 Task: Use the formula "DMAX" in spreadsheet "Project protfolio".
Action: Mouse moved to (146, 94)
Screenshot: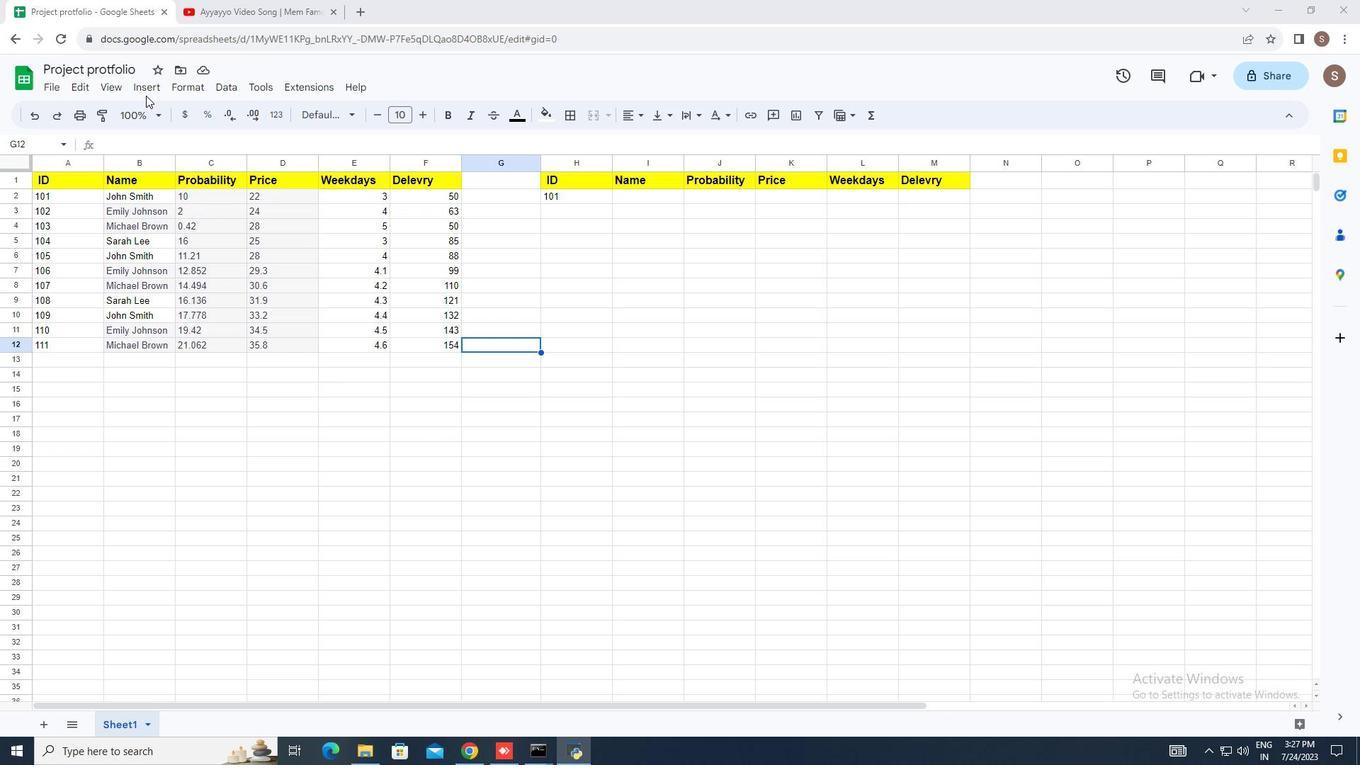 
Action: Mouse pressed left at (146, 94)
Screenshot: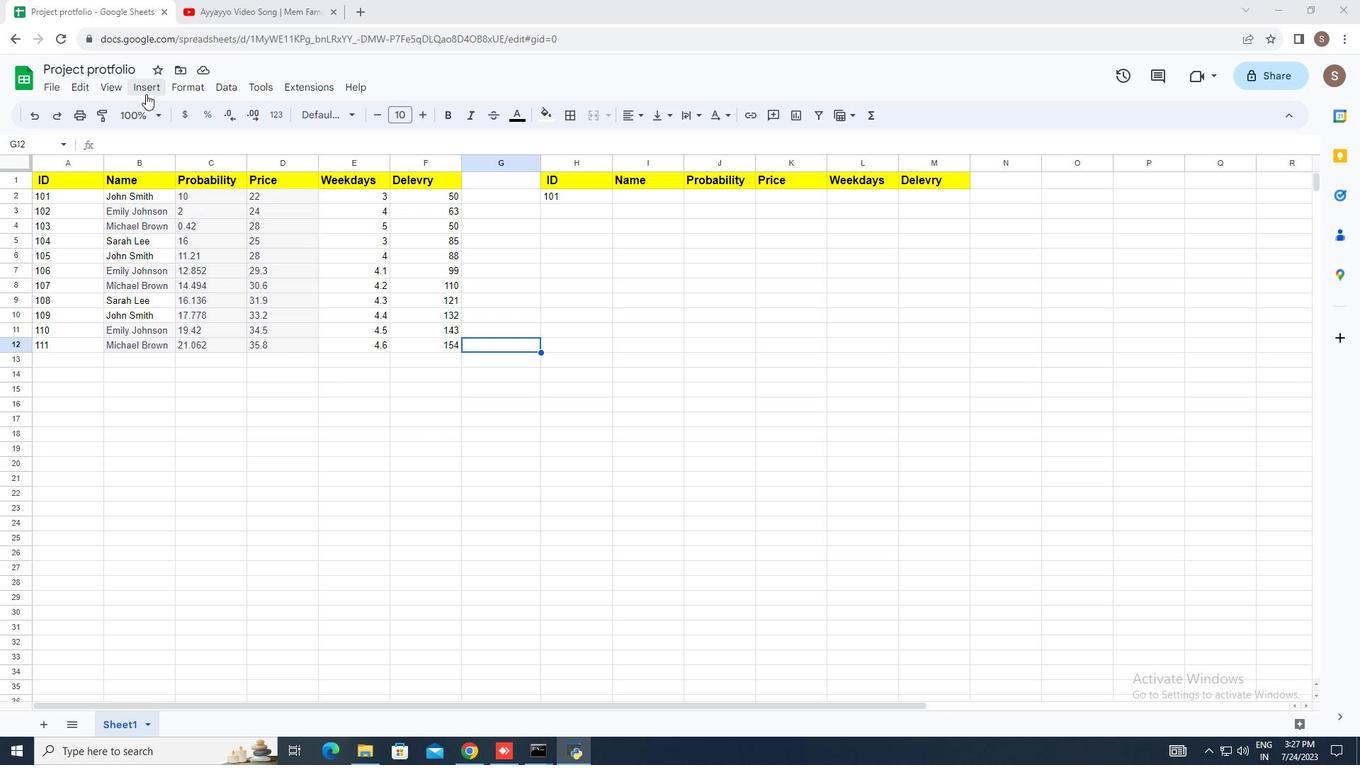 
Action: Mouse moved to (220, 331)
Screenshot: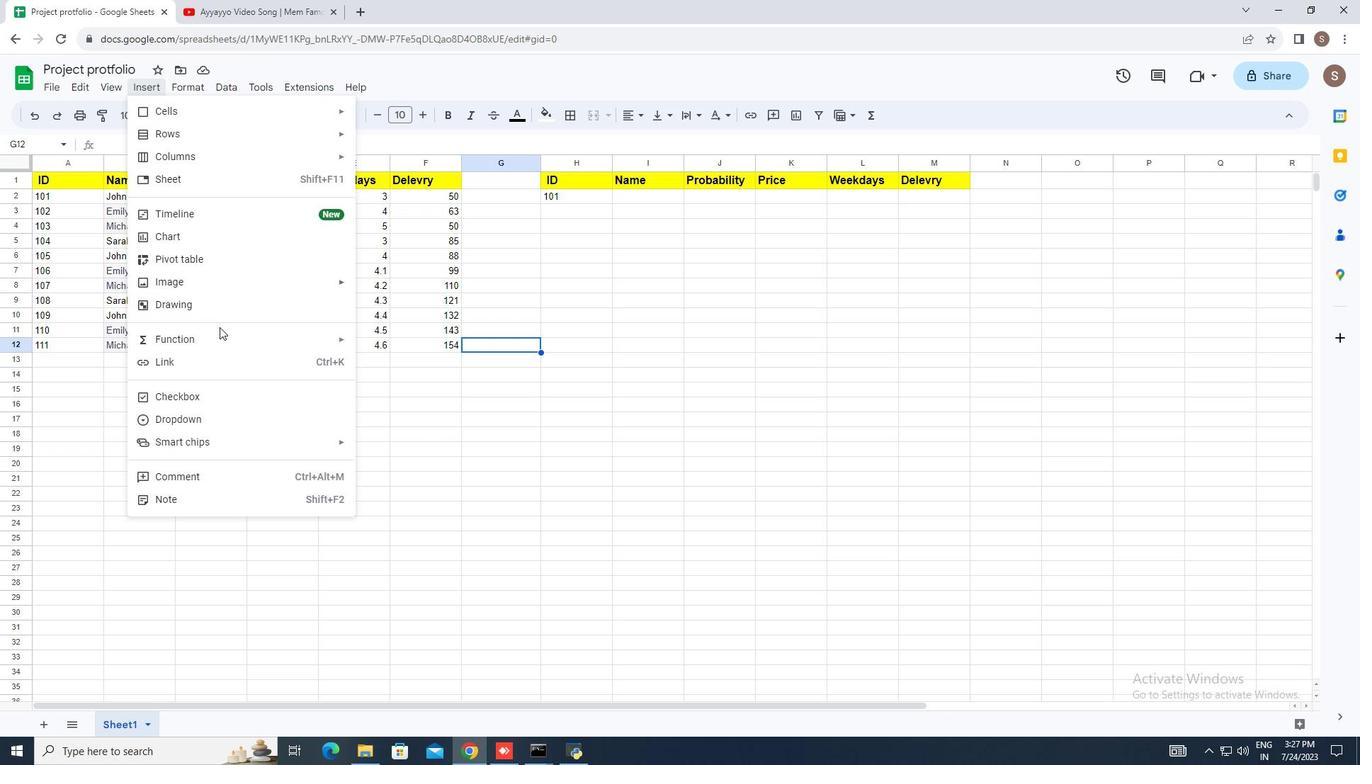 
Action: Mouse pressed left at (220, 331)
Screenshot: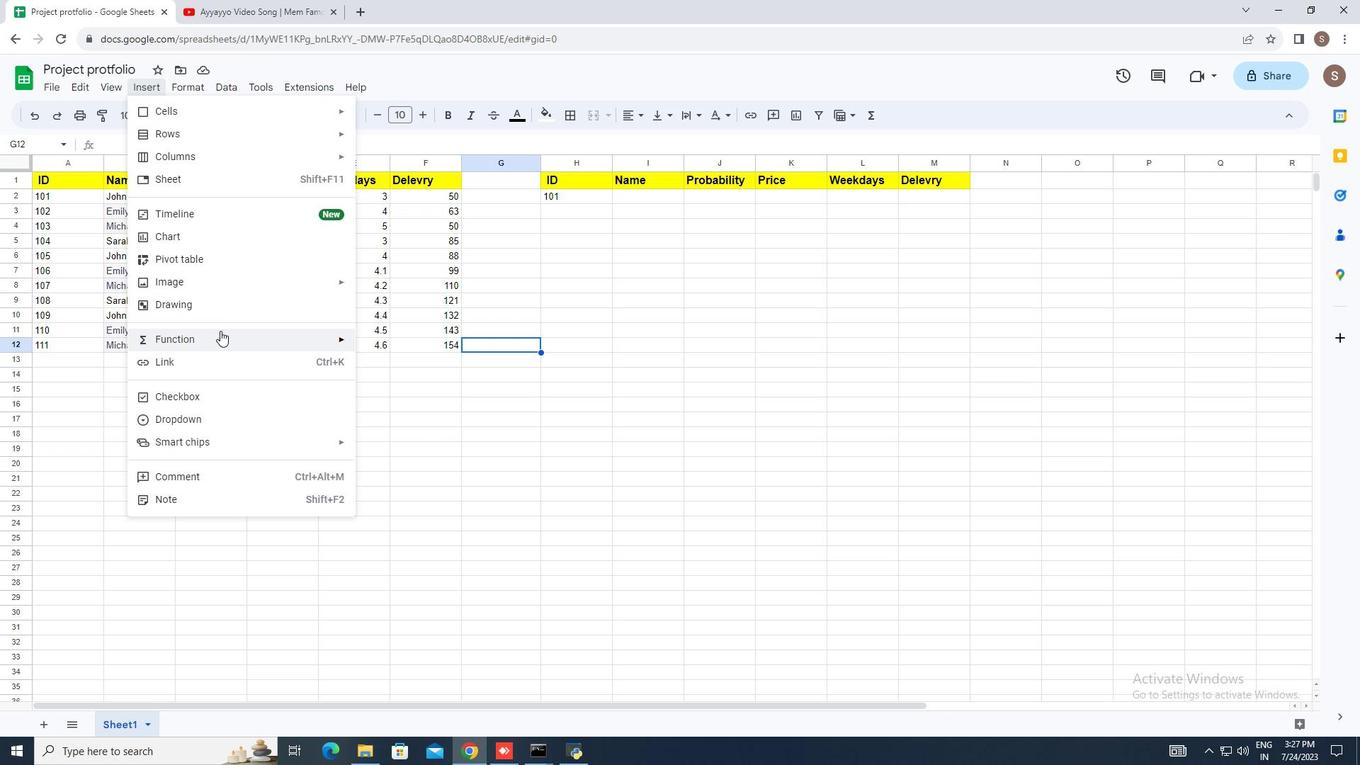 
Action: Mouse moved to (416, 323)
Screenshot: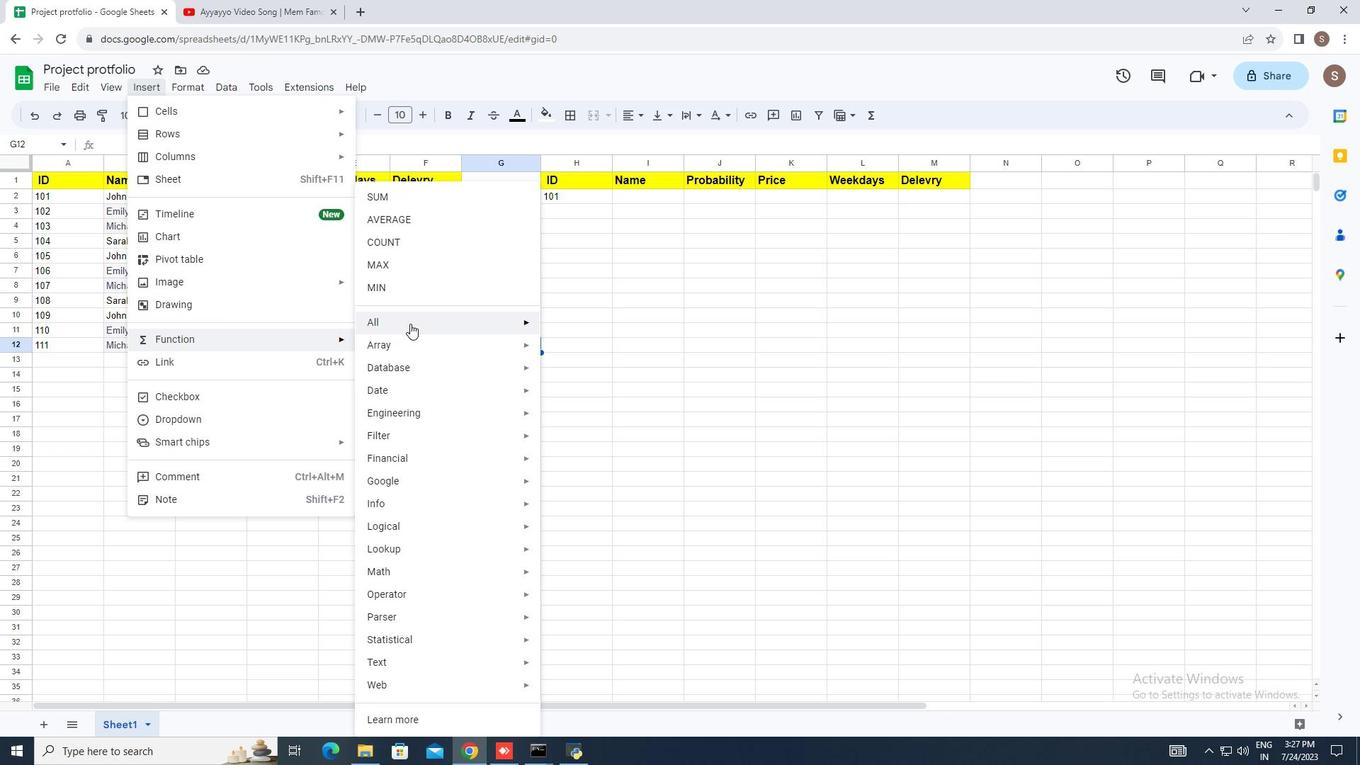 
Action: Mouse pressed left at (416, 323)
Screenshot: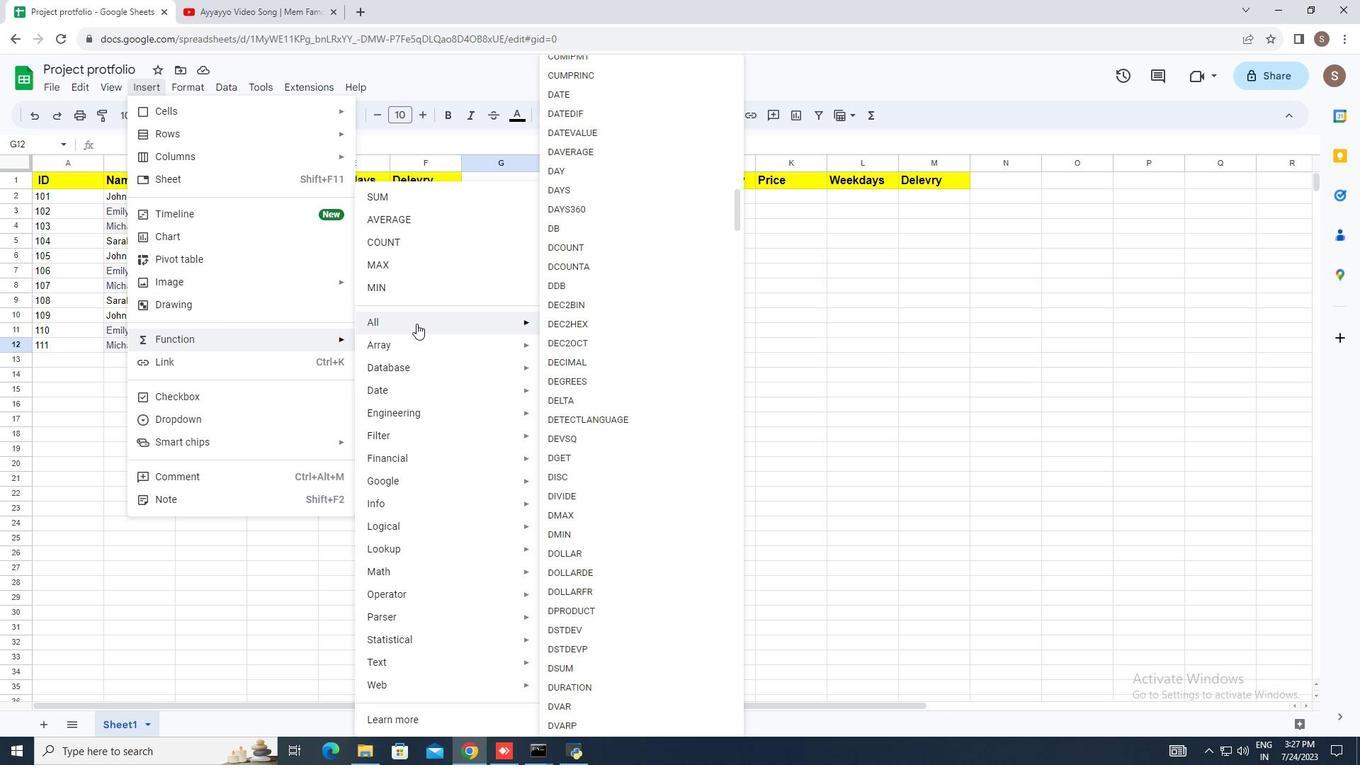 
Action: Mouse moved to (620, 516)
Screenshot: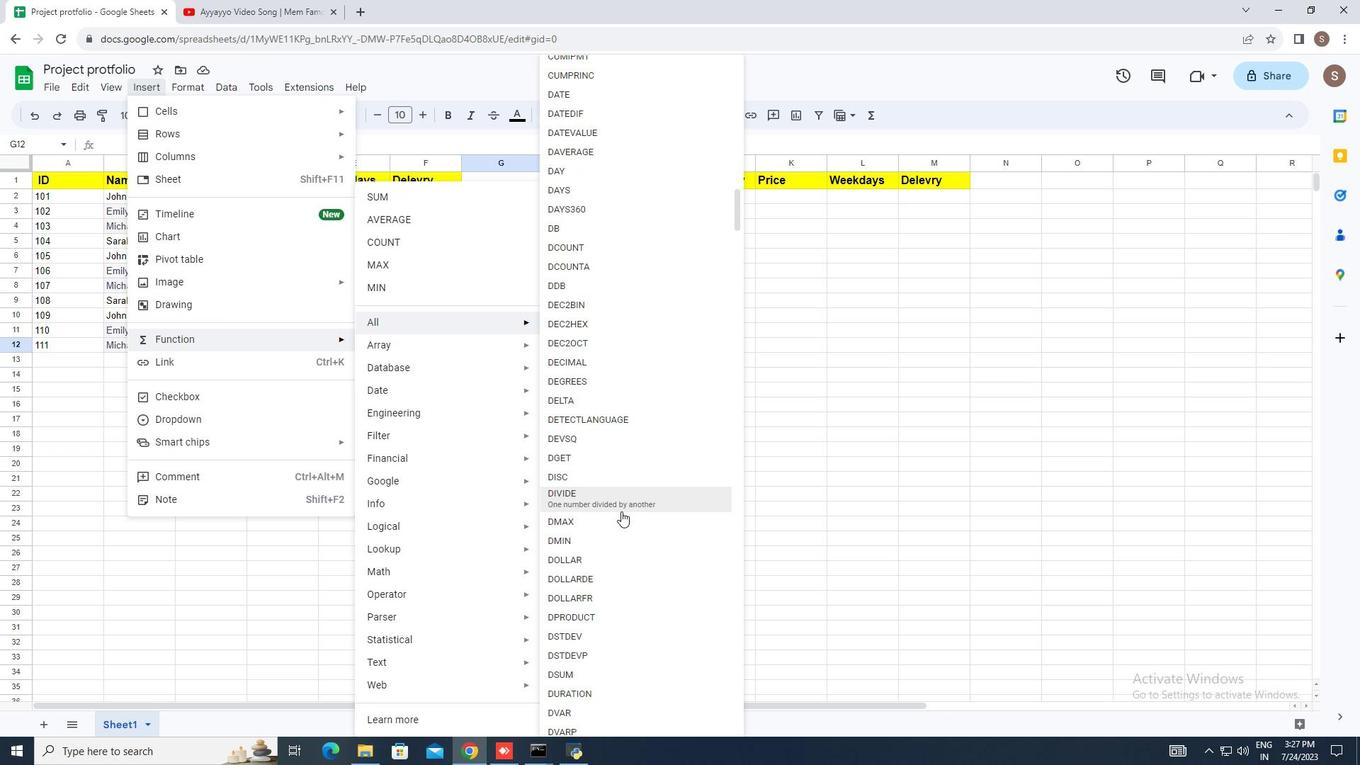 
Action: Mouse pressed left at (620, 516)
Screenshot: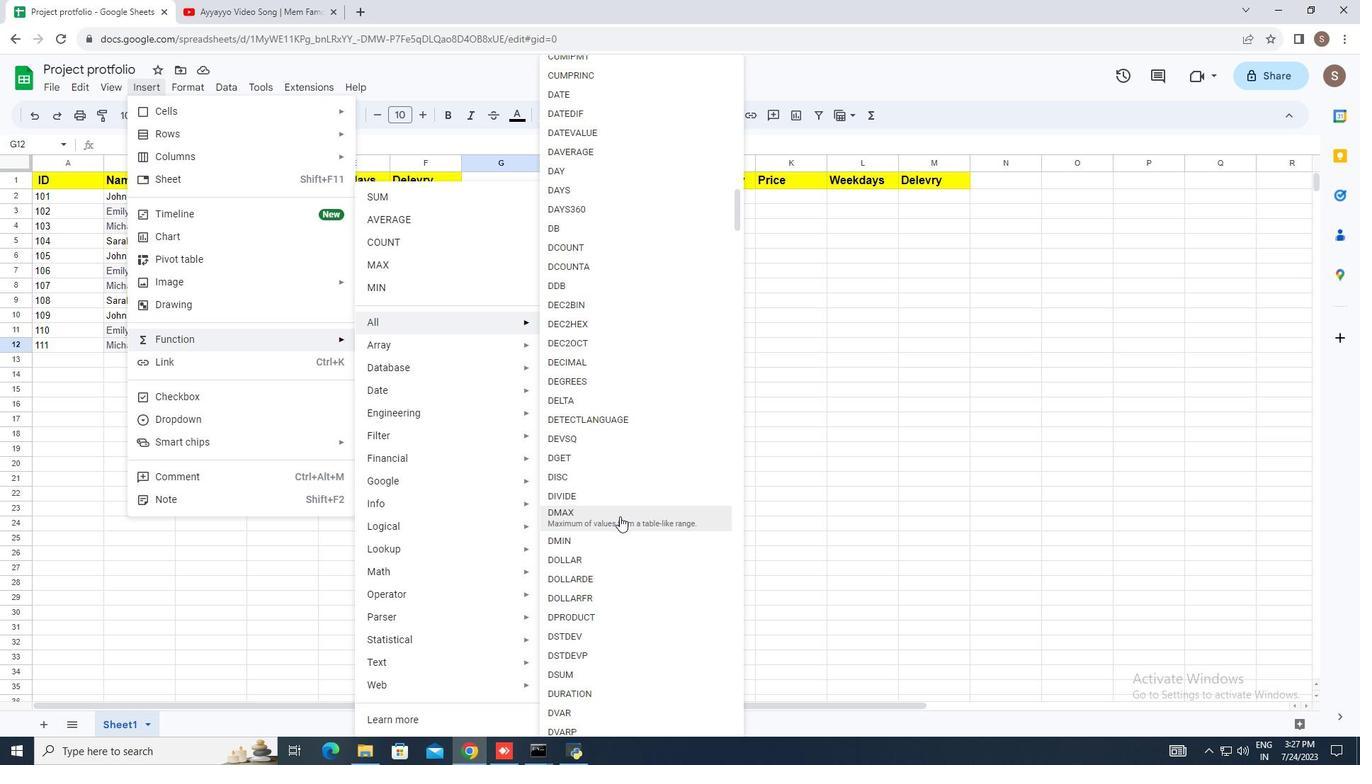 
Action: Mouse moved to (48, 178)
Screenshot: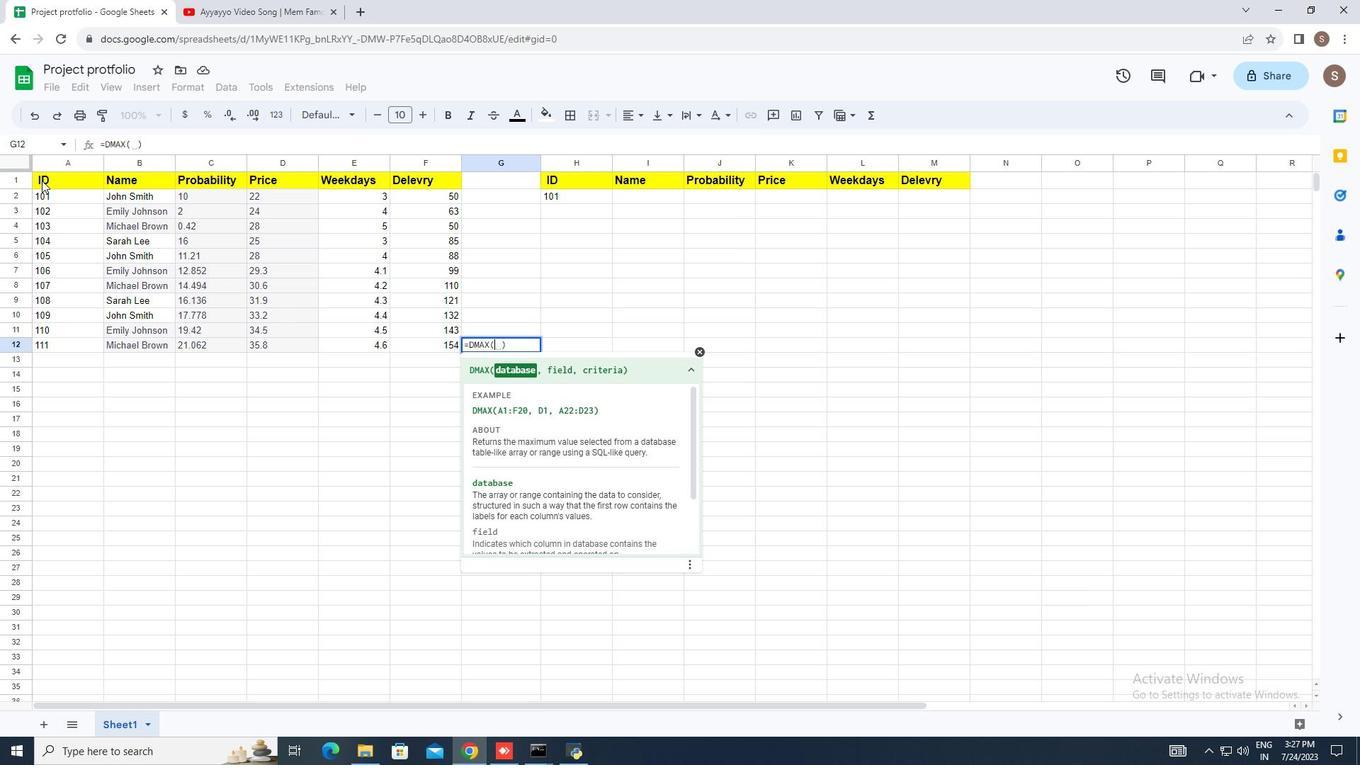 
Action: Mouse pressed left at (48, 178)
Screenshot: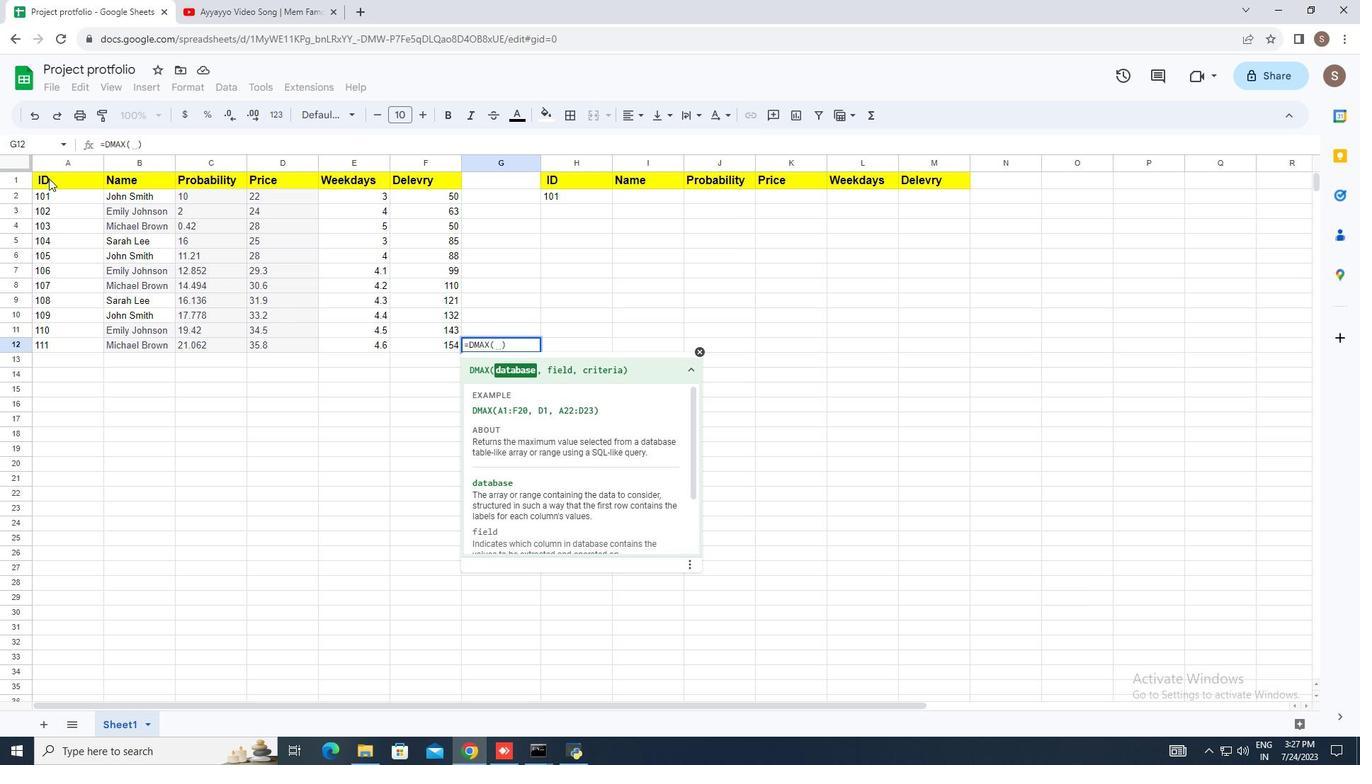 
Action: Mouse moved to (528, 360)
Screenshot: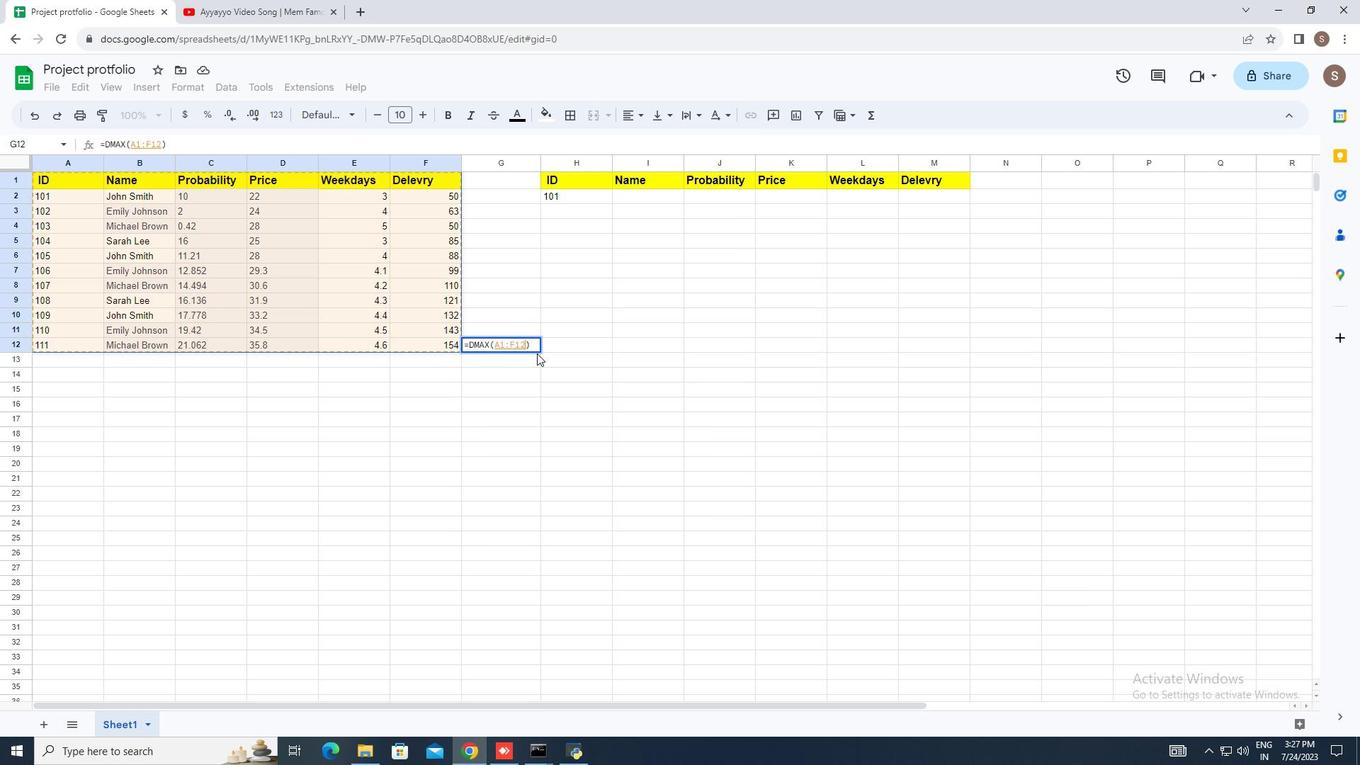 
Action: Key pressed <Key.f4>,<Key.space>
Screenshot: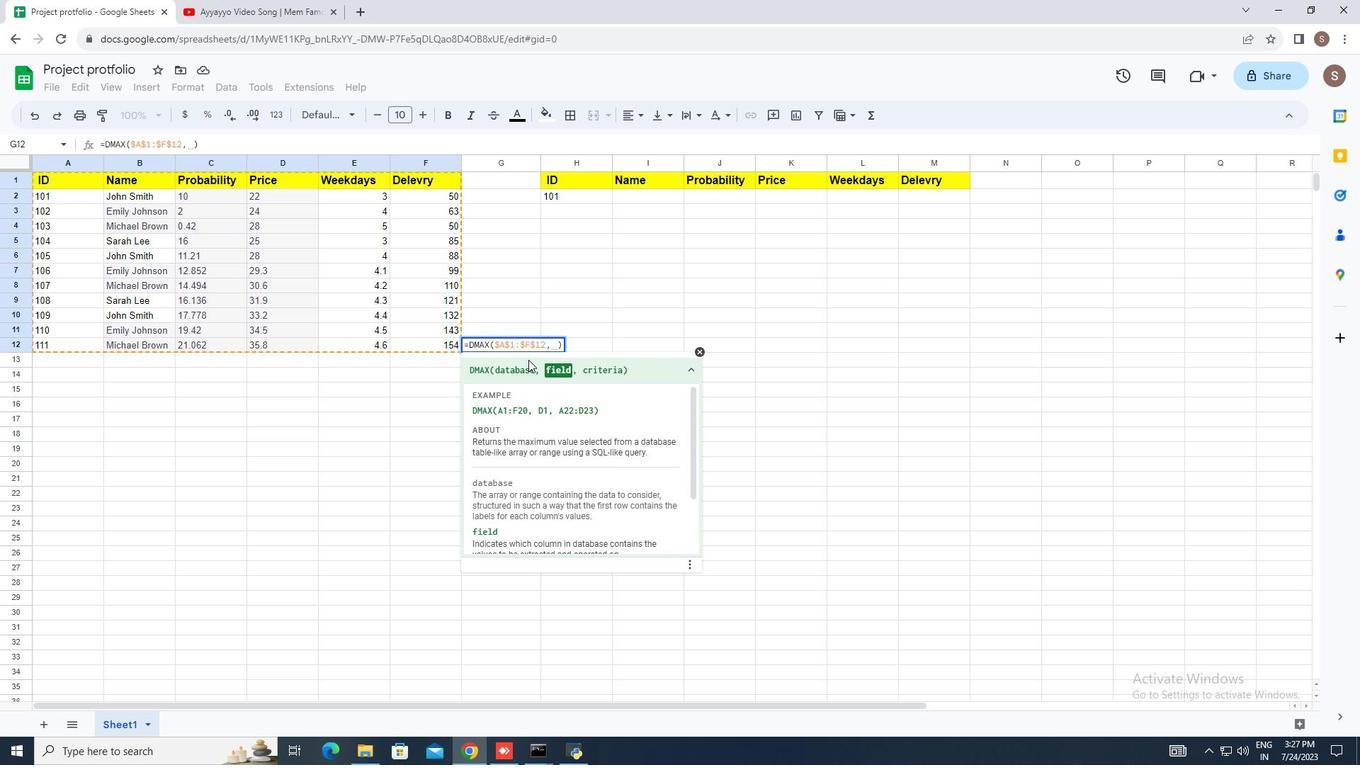 
Action: Mouse moved to (415, 178)
Screenshot: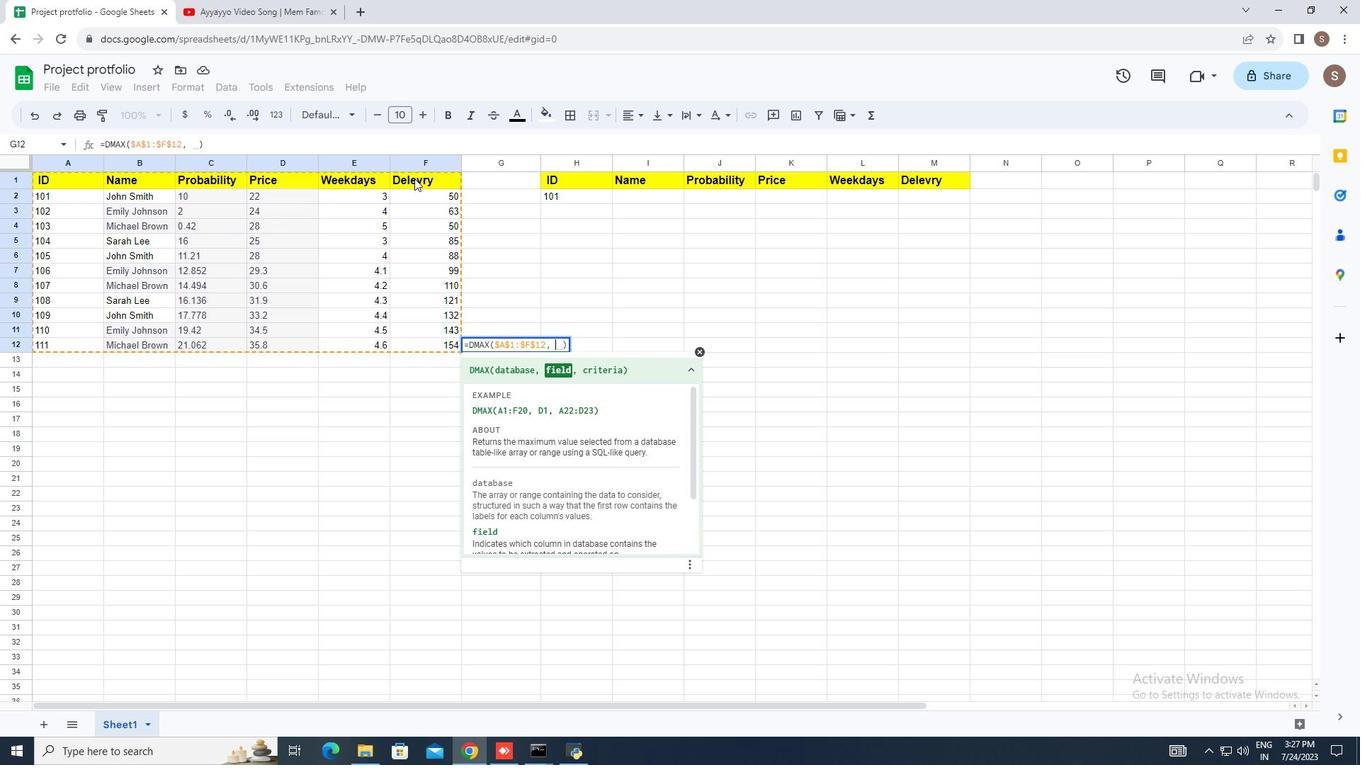 
Action: Mouse pressed left at (415, 178)
Screenshot: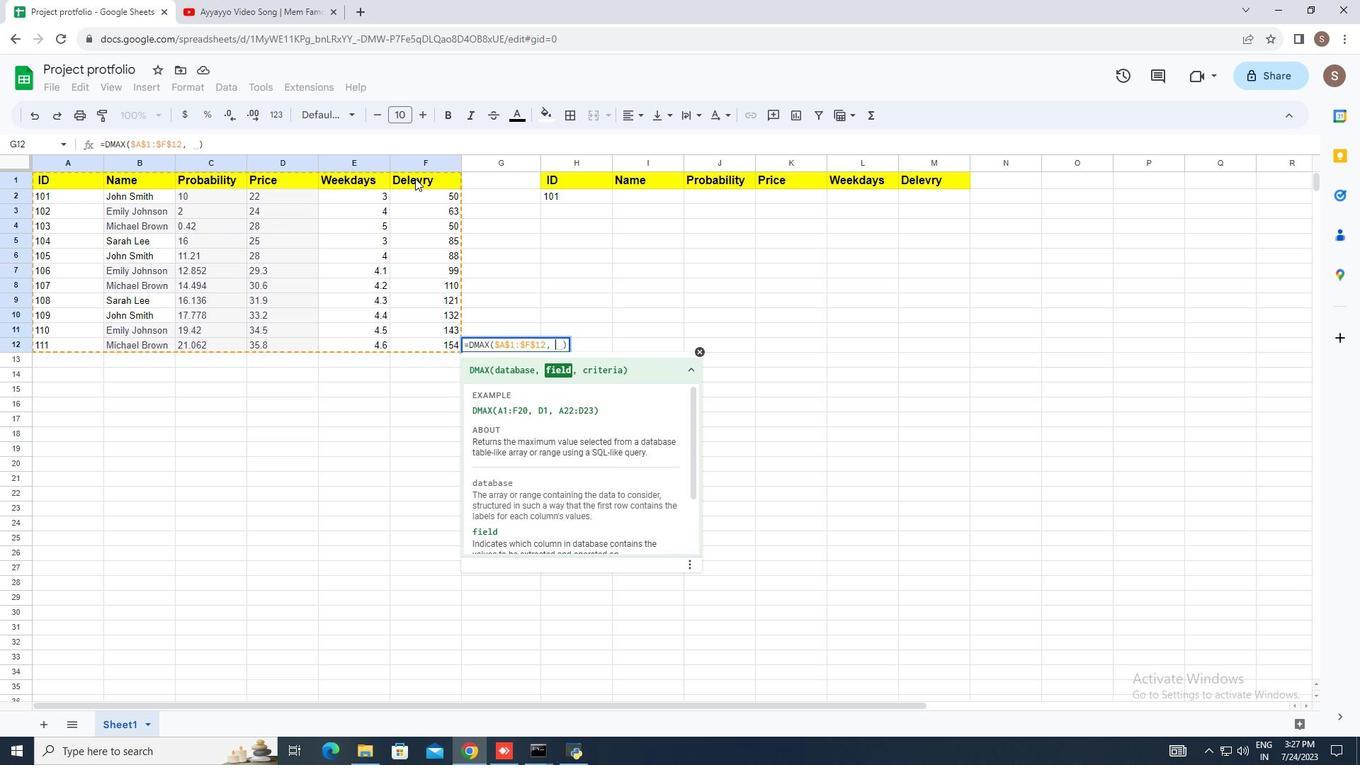 
Action: Mouse moved to (541, 361)
Screenshot: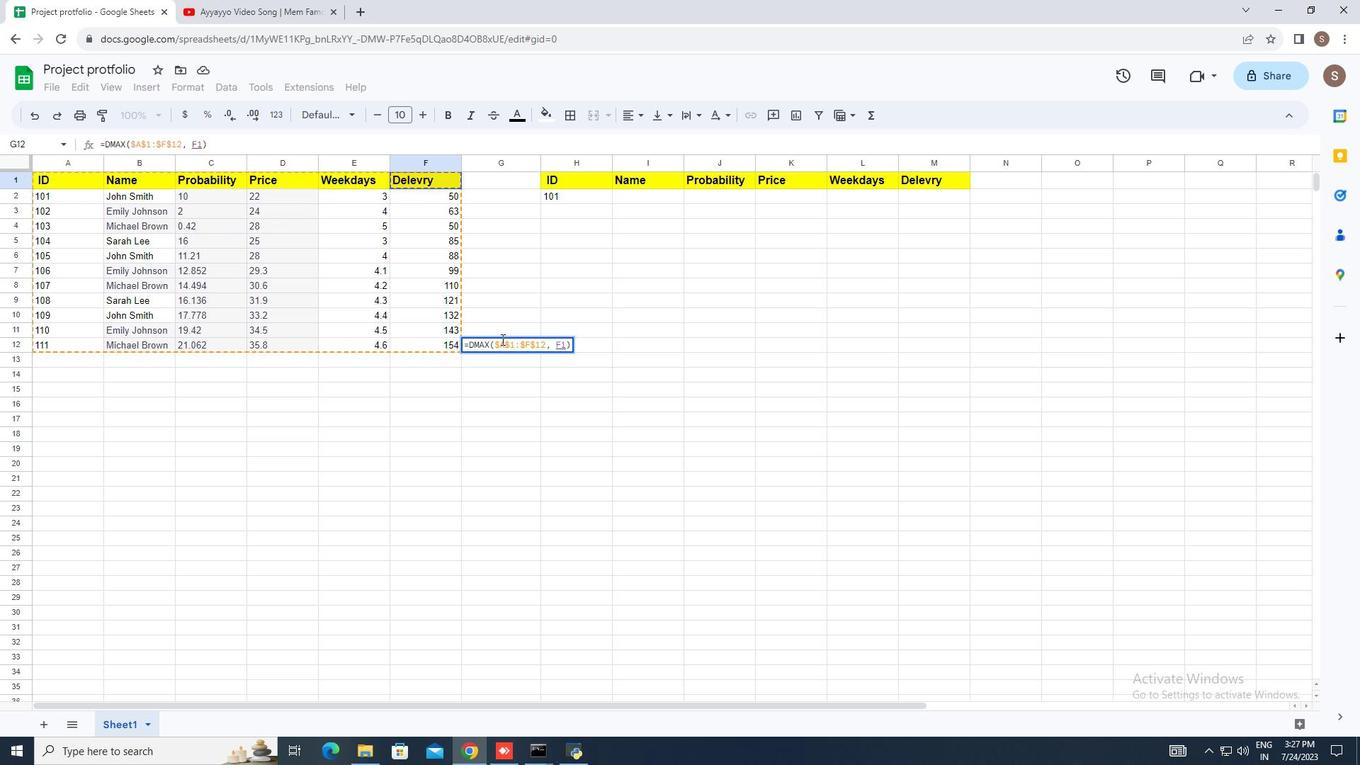 
Action: Key pressed ,<Key.space>
Screenshot: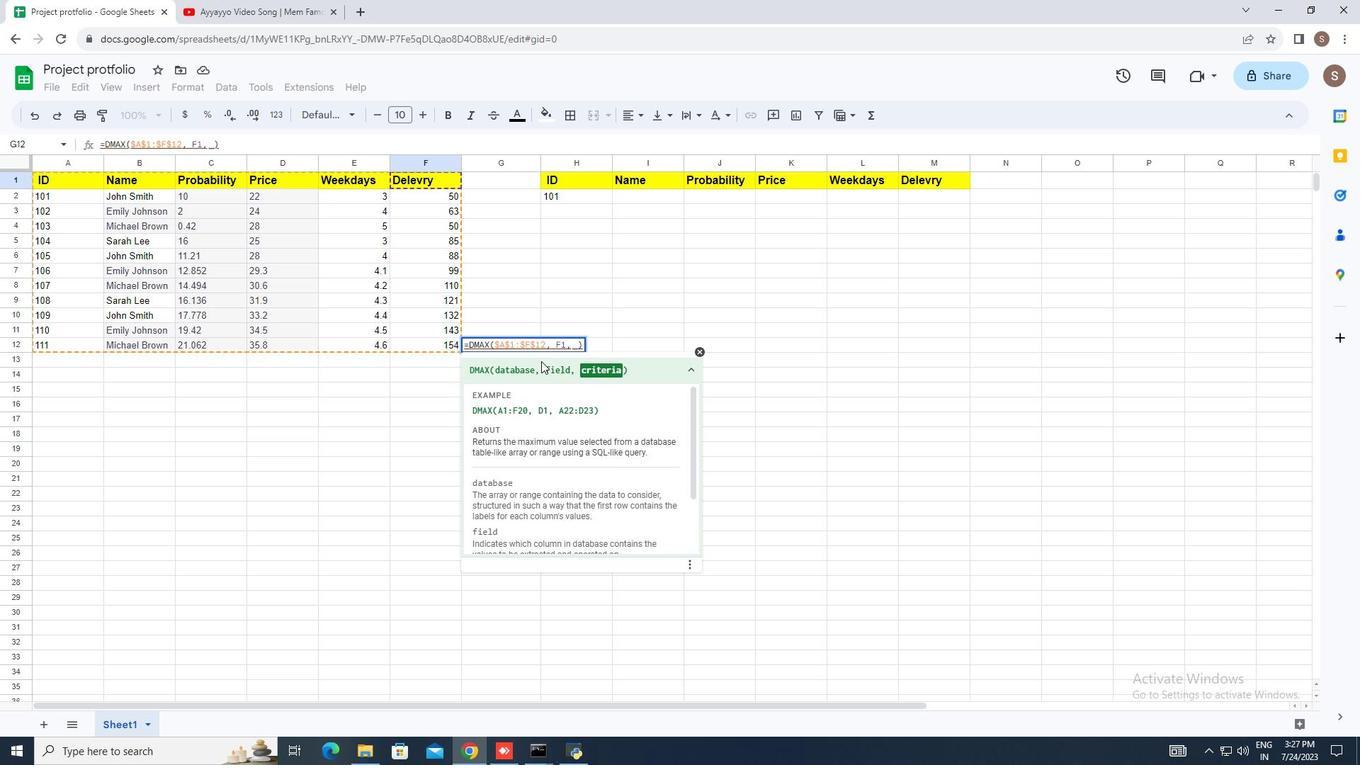 
Action: Mouse moved to (567, 177)
Screenshot: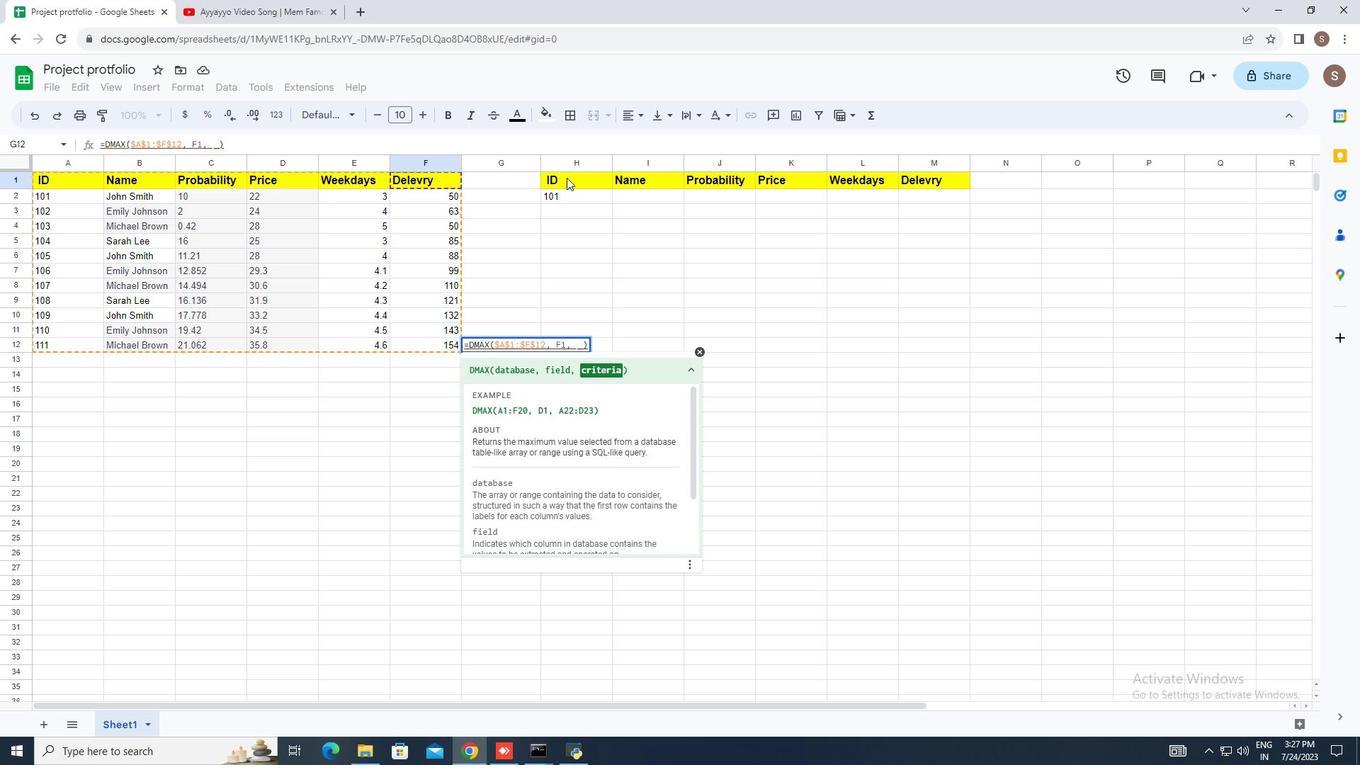 
Action: Mouse pressed left at (567, 177)
Screenshot: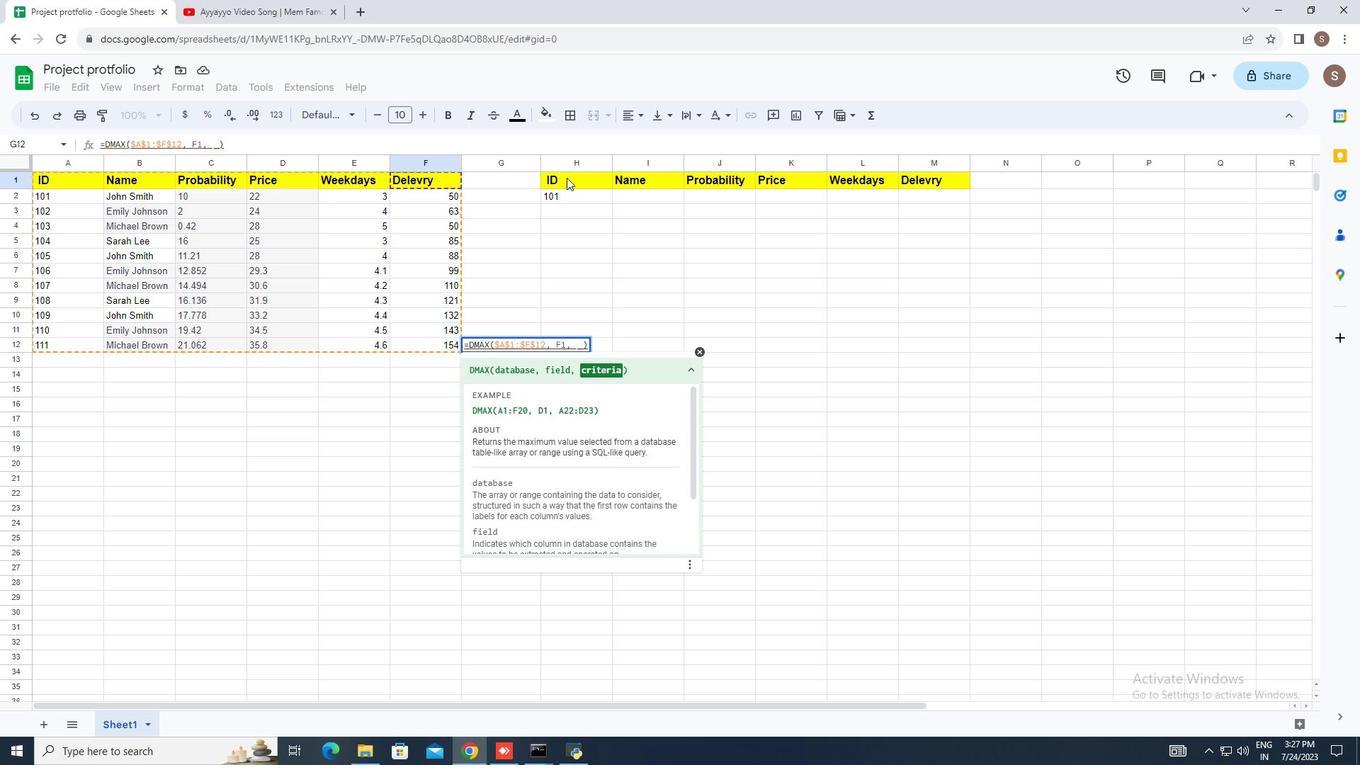 
Action: Mouse moved to (635, 357)
Screenshot: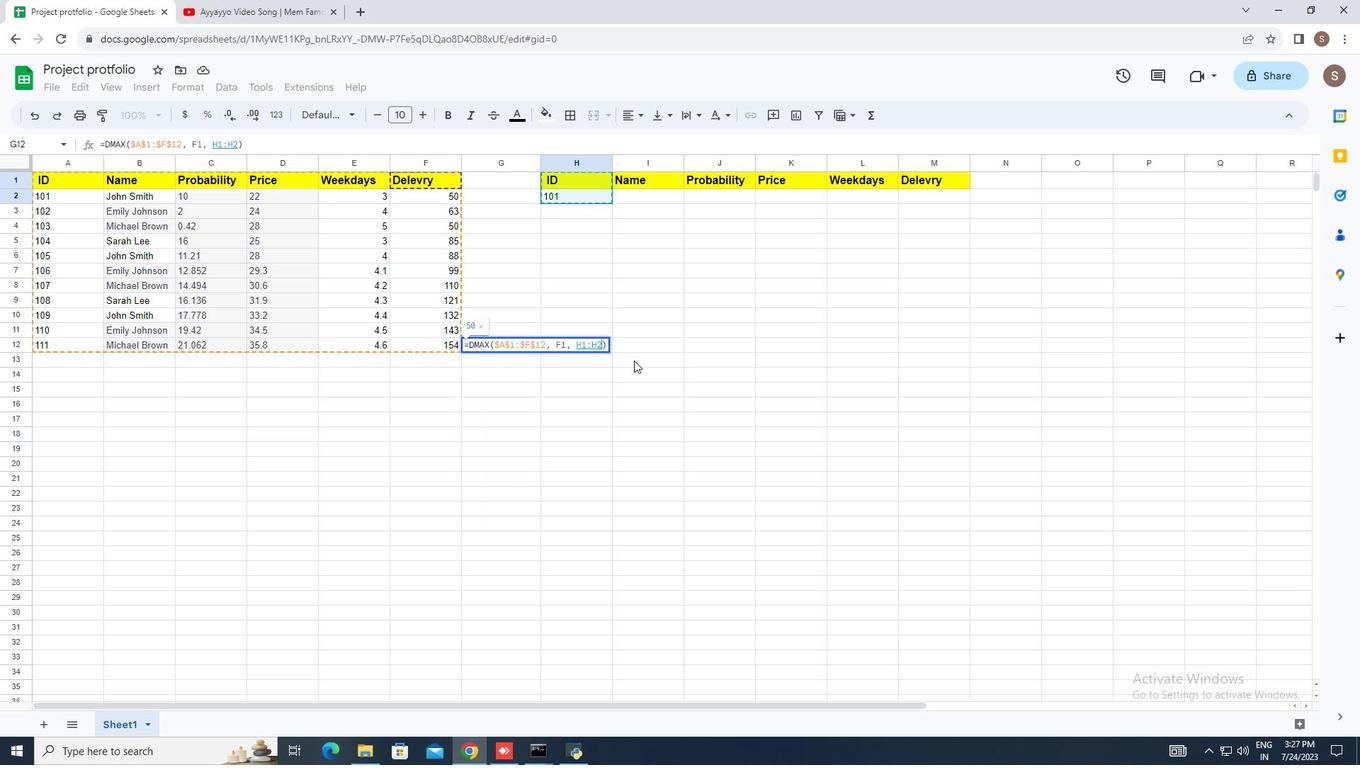 
Action: Key pressed <Key.enter>
Screenshot: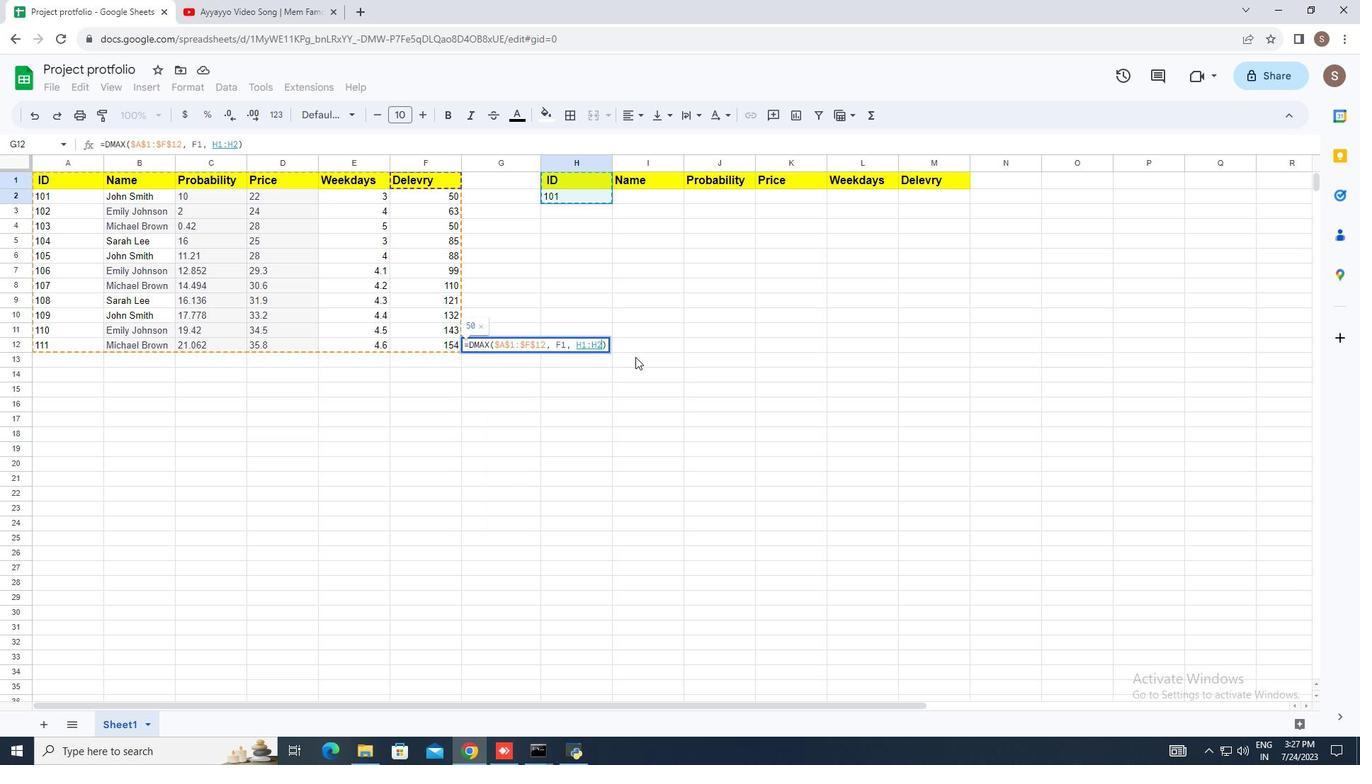 
Action: Mouse moved to (535, 392)
Screenshot: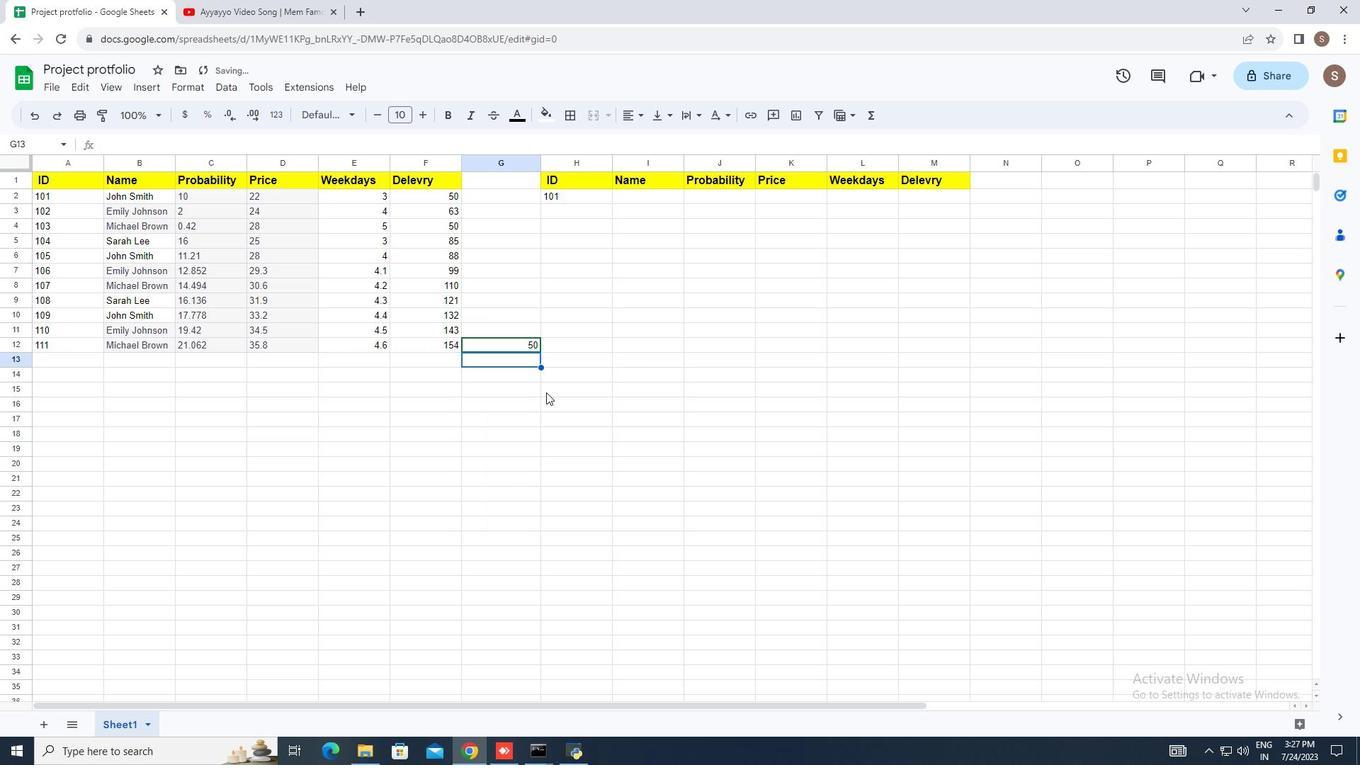 
